 Task: Update the birthday for the contact 'Shazi Zaman' in Outlook.
Action: Mouse moved to (15, 79)
Screenshot: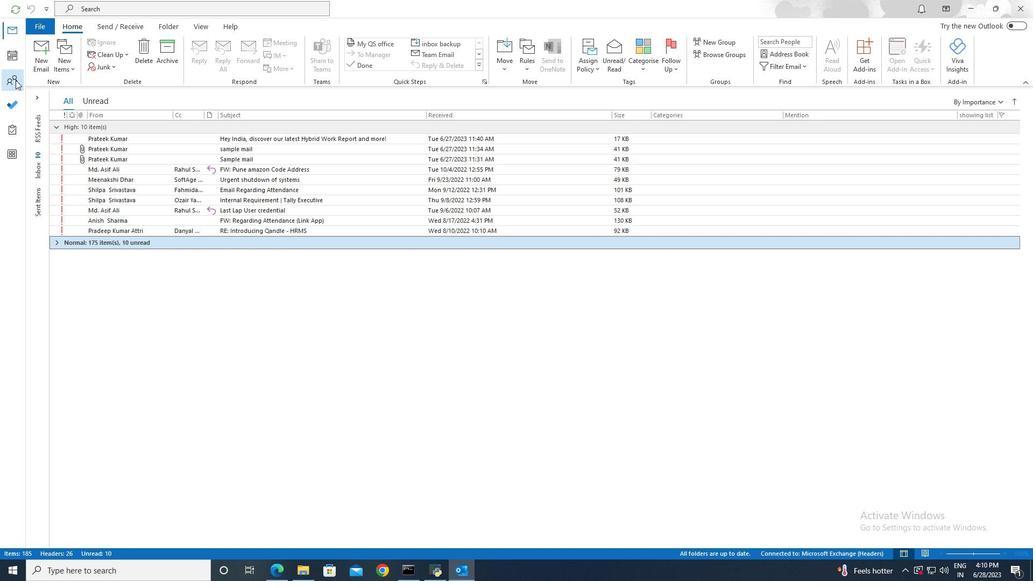 
Action: Mouse pressed left at (15, 79)
Screenshot: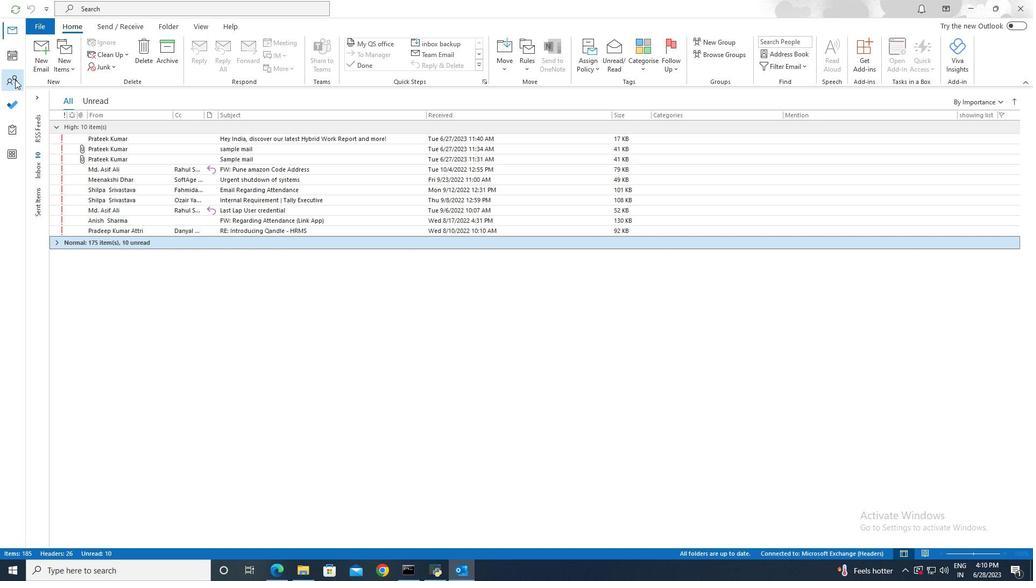 
Action: Mouse moved to (259, 10)
Screenshot: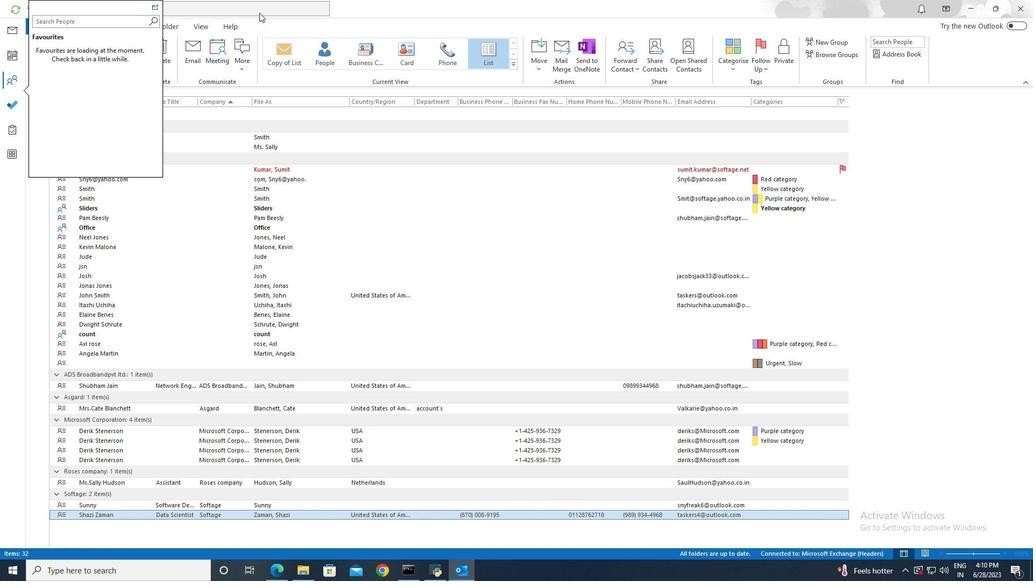 
Action: Mouse pressed left at (259, 10)
Screenshot: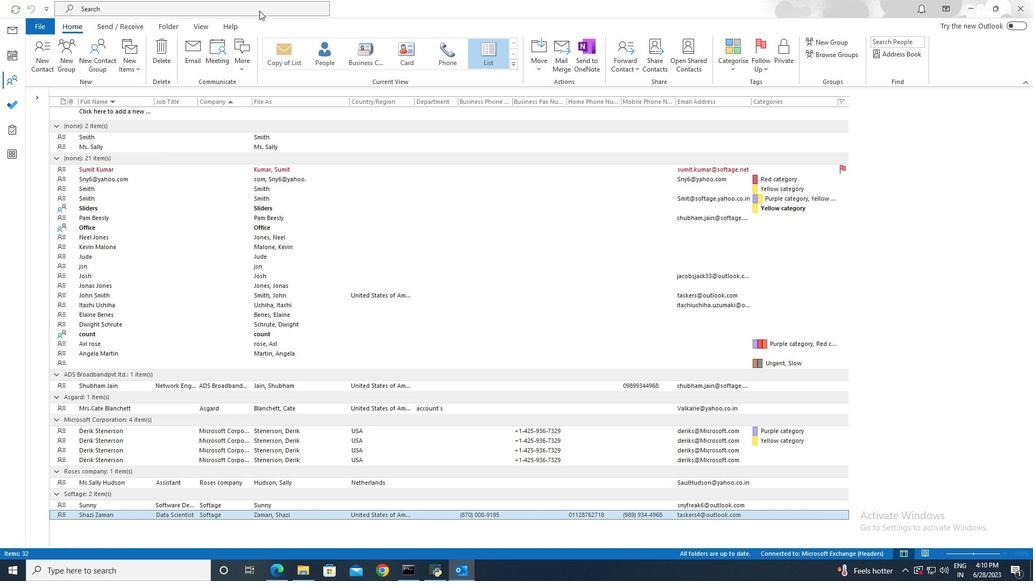 
Action: Mouse moved to (368, 10)
Screenshot: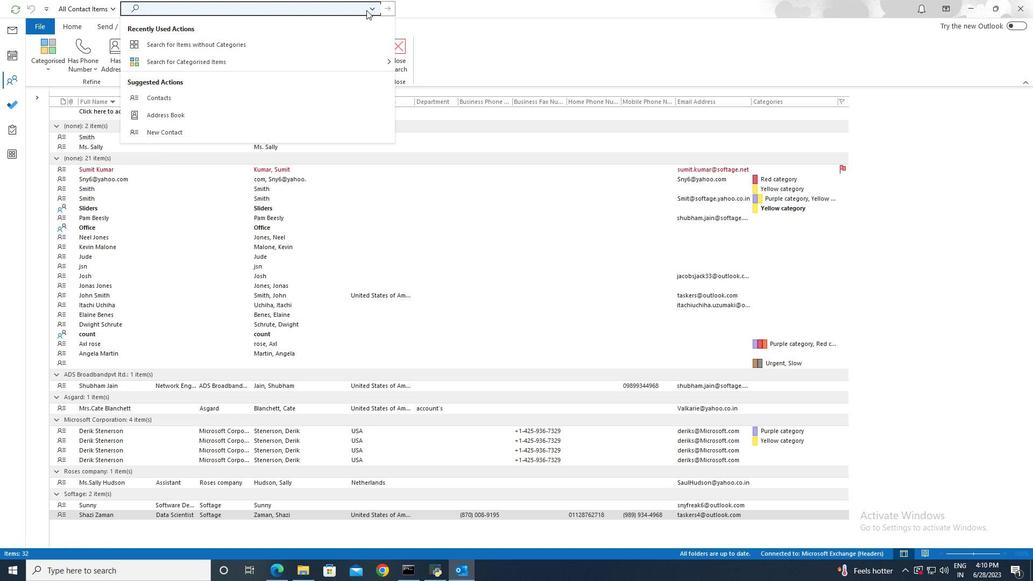 
Action: Mouse pressed left at (368, 10)
Screenshot: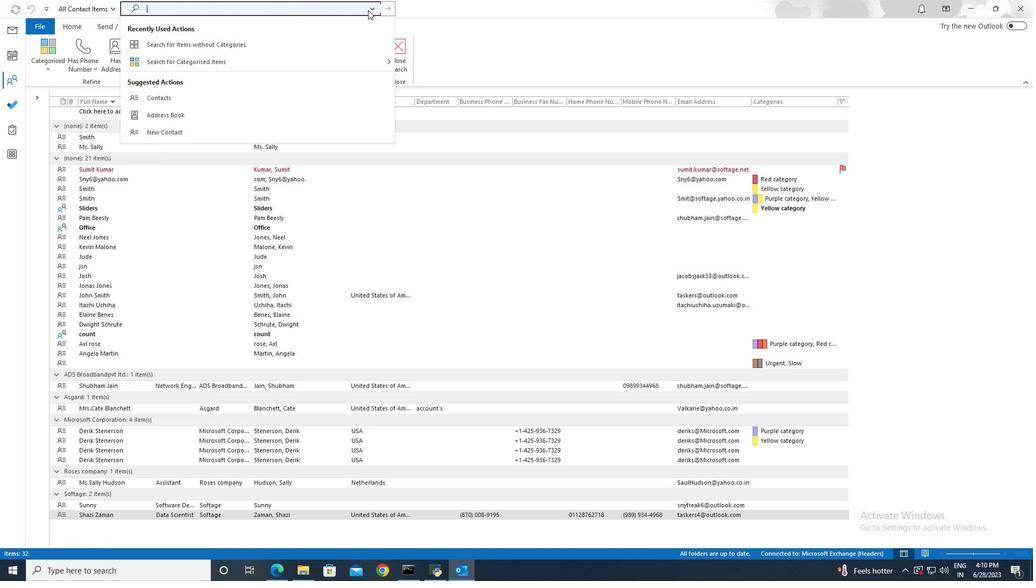 
Action: Mouse moved to (179, 179)
Screenshot: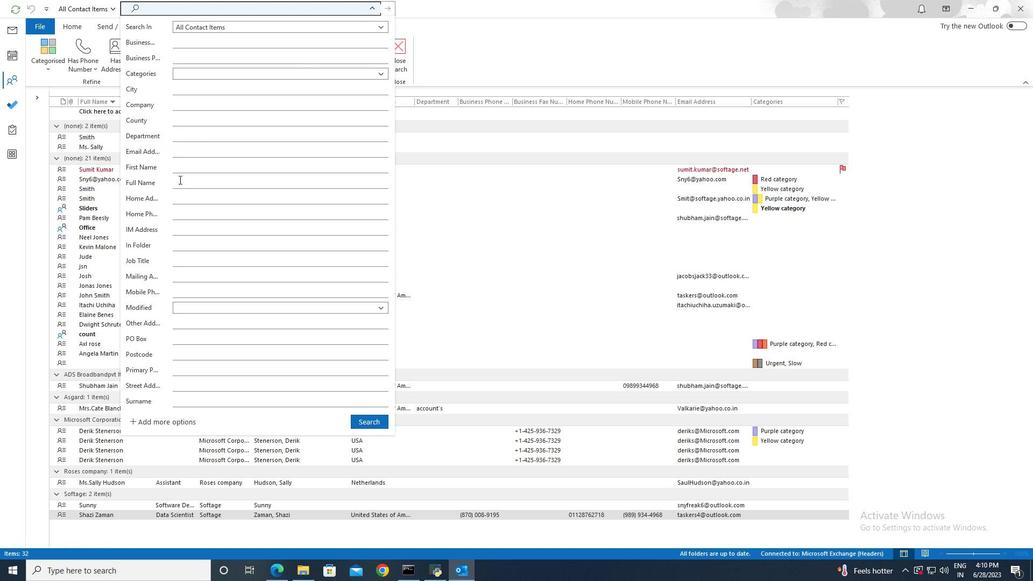 
Action: Mouse pressed left at (179, 179)
Screenshot: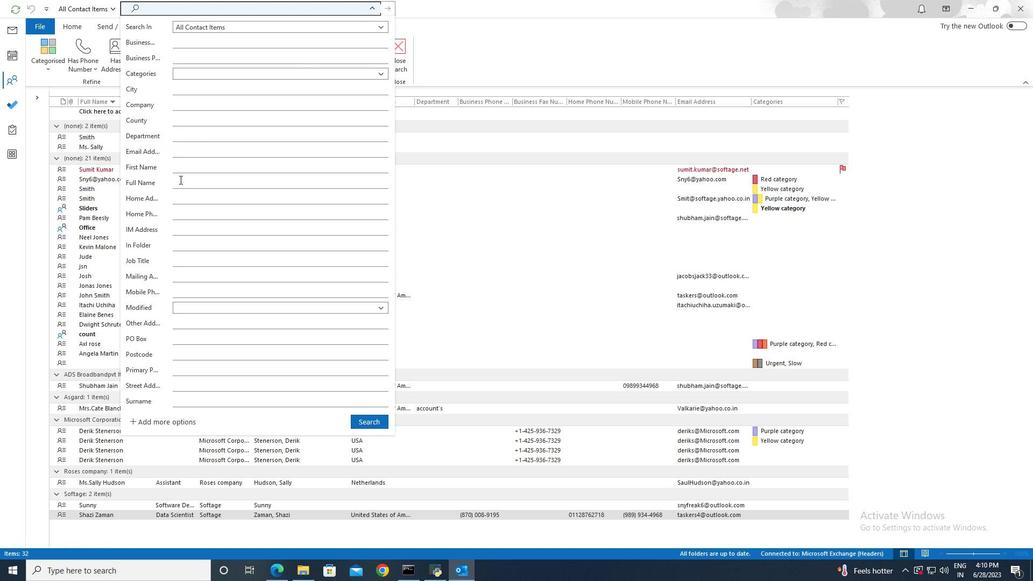 
Action: Key pressed <Key.shift>Shazi<Key.space><Key.shift><Key.shift><Key.shift><Key.shift><Key.shift><Key.shift><Key.shift><Key.shift><Key.shift><Key.shift><Key.shift><Key.shift><Key.shift>Zaman
Screenshot: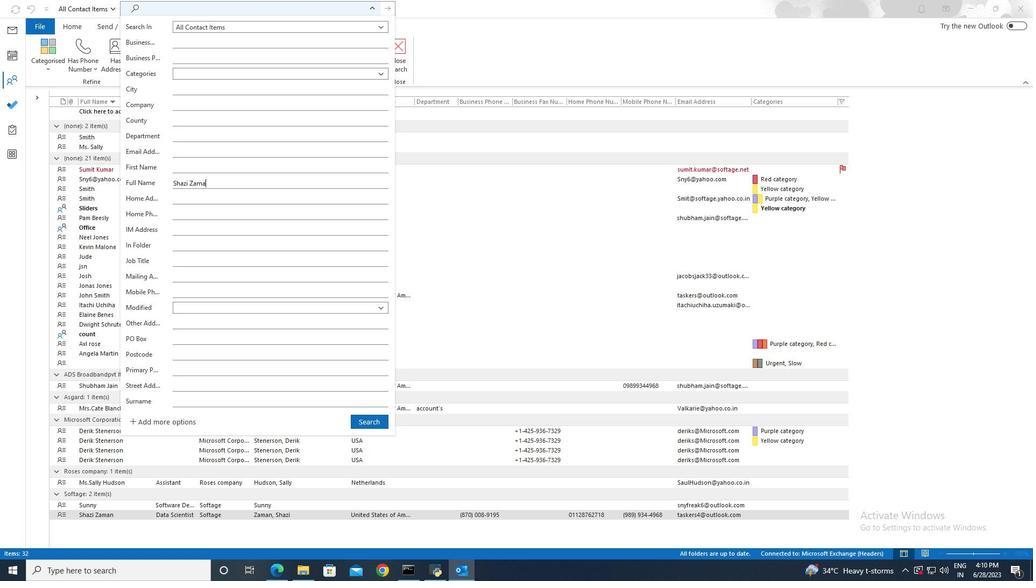 
Action: Mouse moved to (375, 420)
Screenshot: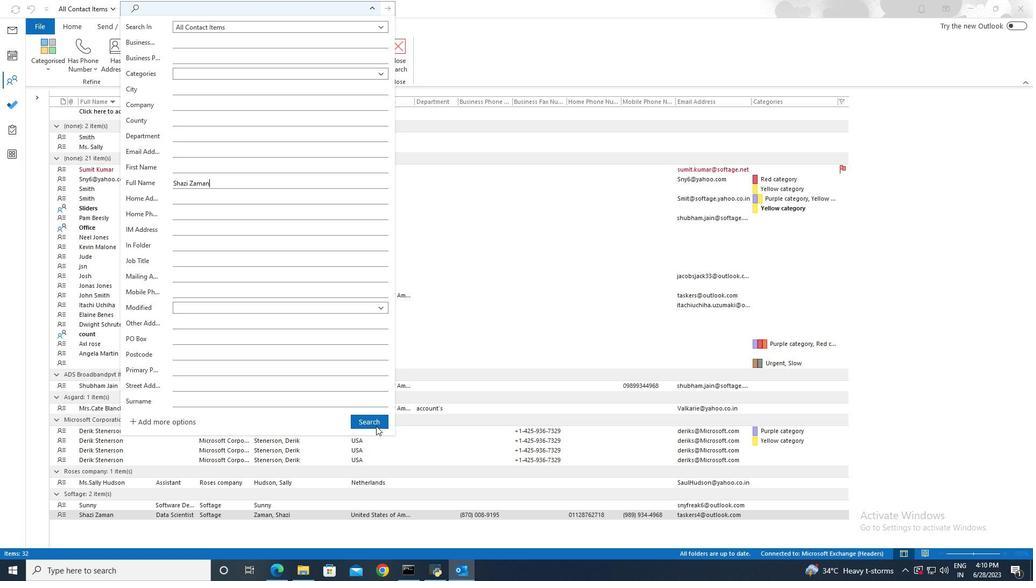 
Action: Mouse pressed left at (375, 420)
Screenshot: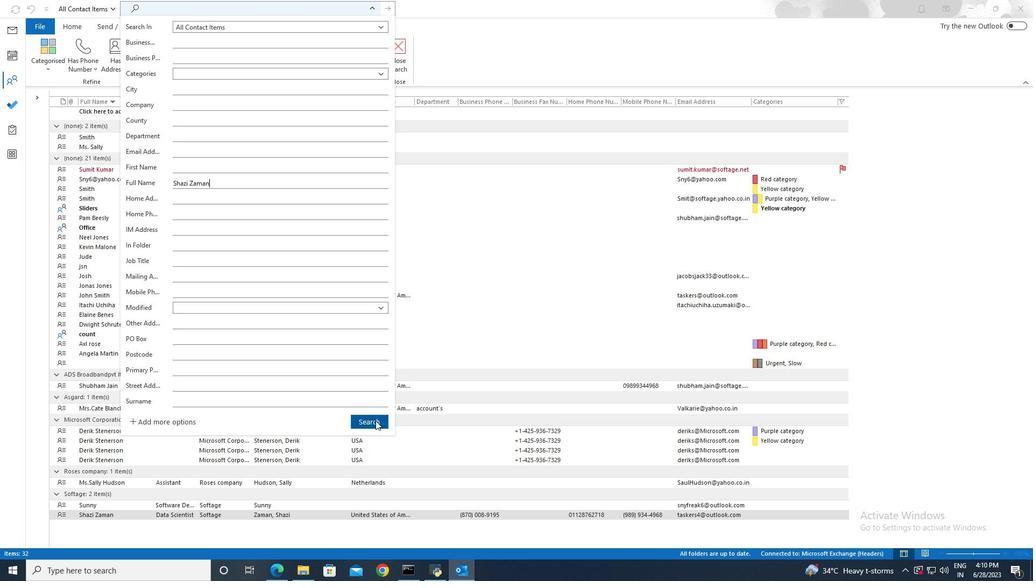 
Action: Mouse moved to (162, 121)
Screenshot: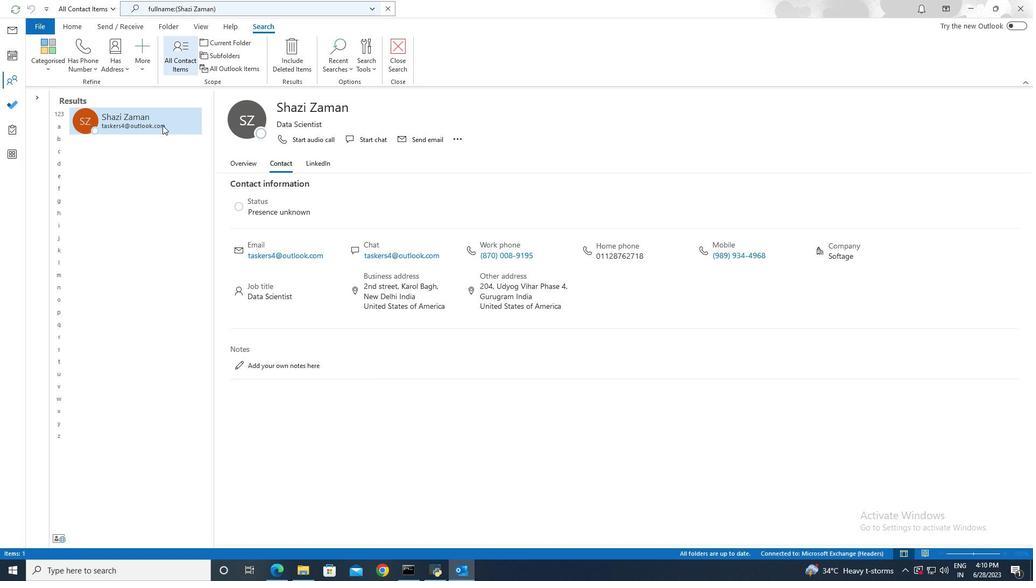 
Action: Mouse pressed left at (162, 121)
Screenshot: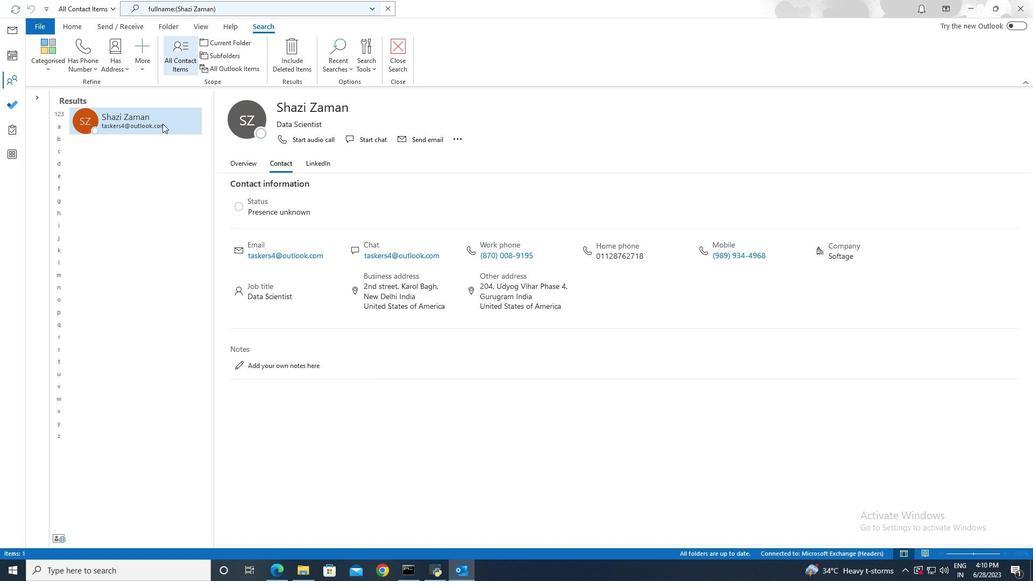 
Action: Mouse pressed left at (162, 121)
Screenshot: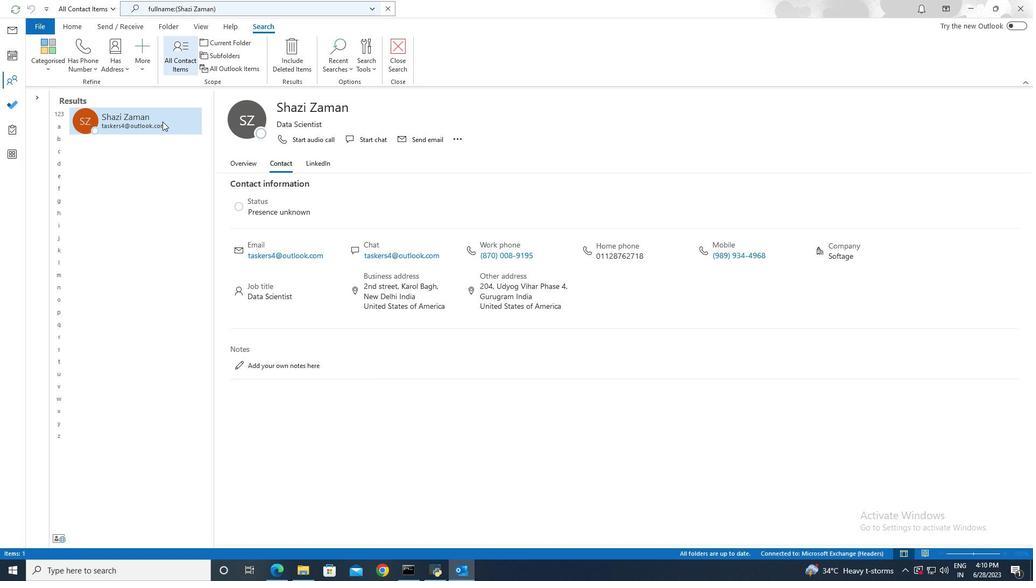 
Action: Mouse moved to (230, 99)
Screenshot: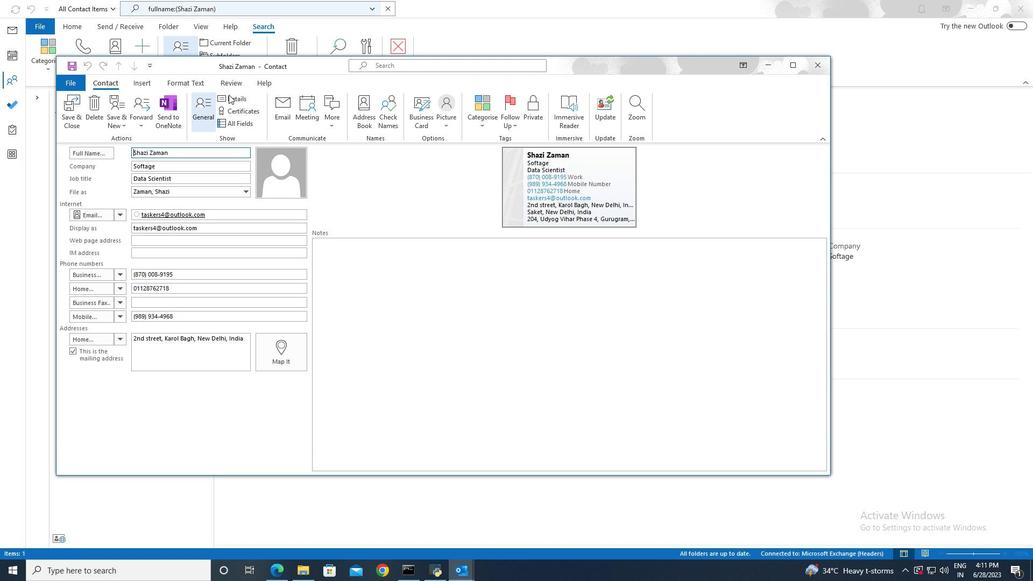 
Action: Mouse pressed left at (230, 99)
Screenshot: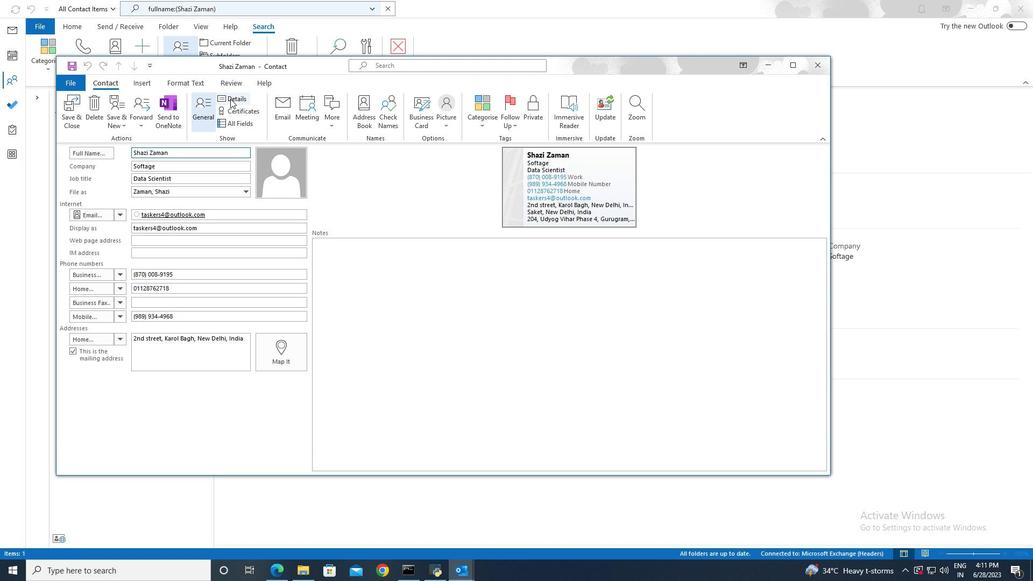 
Action: Mouse moved to (303, 203)
Screenshot: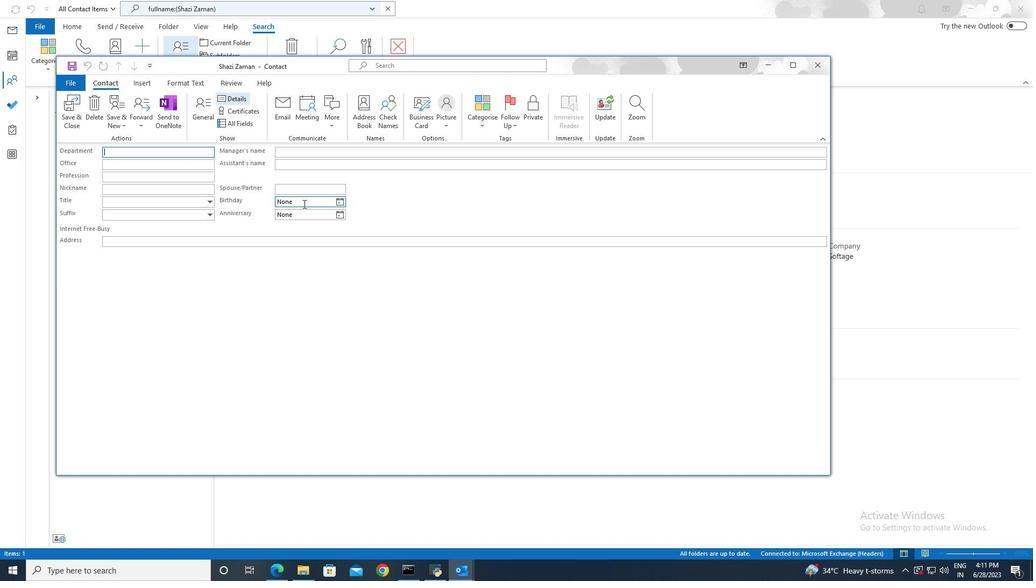 
Action: Mouse pressed left at (303, 203)
Screenshot: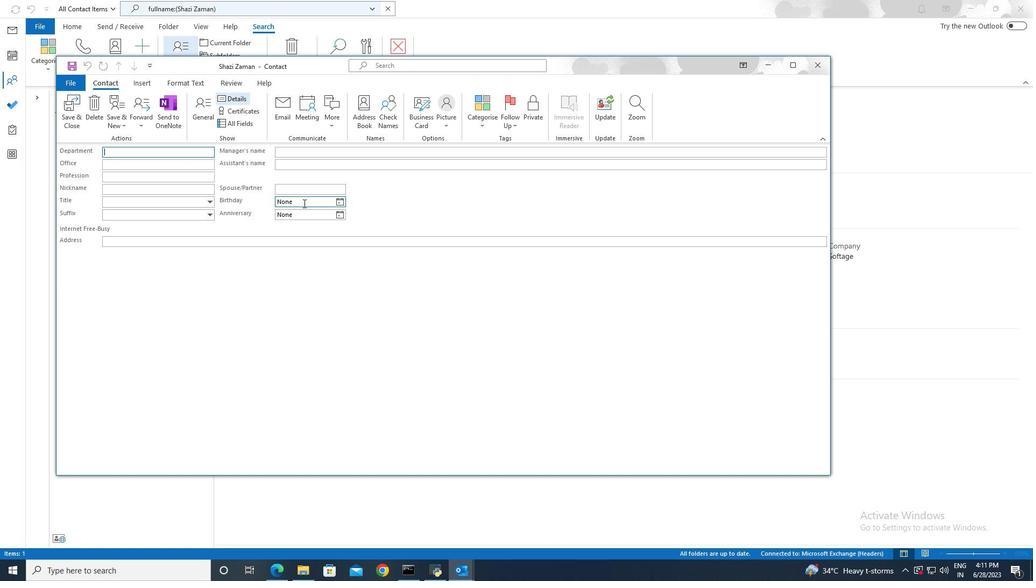 
Action: Mouse moved to (263, 203)
Screenshot: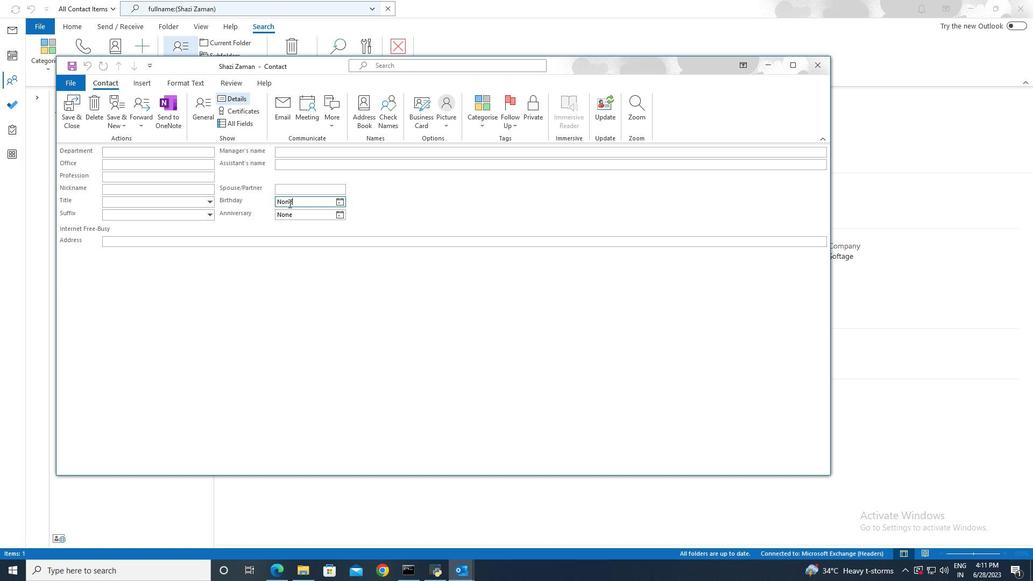 
Action: Key pressed 28<Key.shift>/12/1997
Screenshot: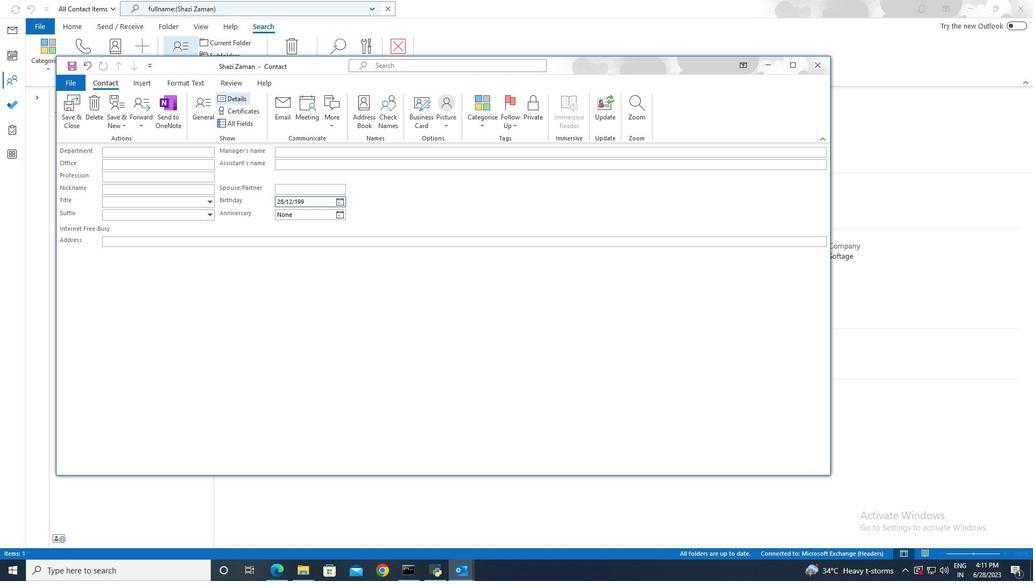 
Action: Mouse moved to (311, 266)
Screenshot: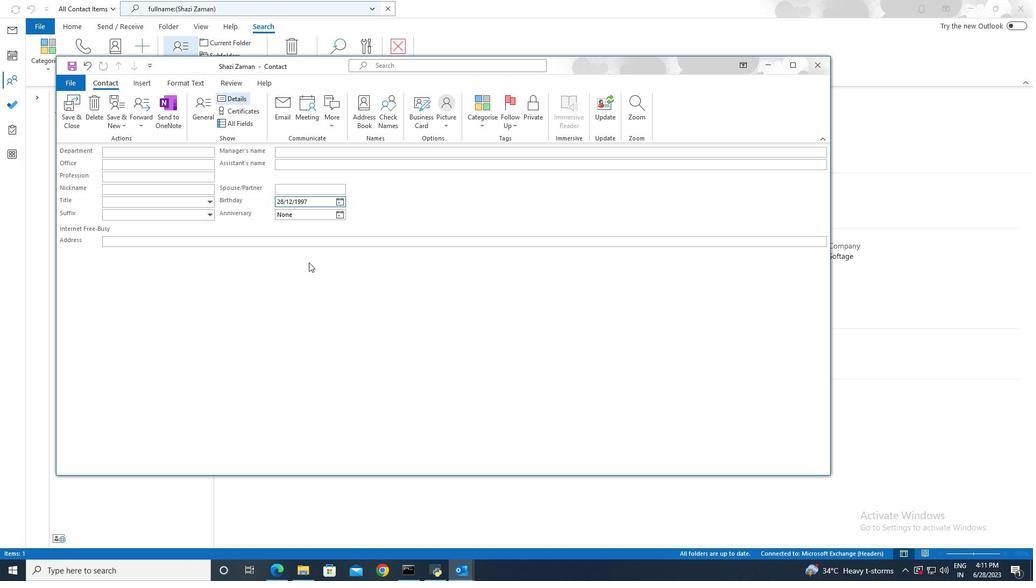 
Action: Mouse pressed left at (311, 266)
Screenshot: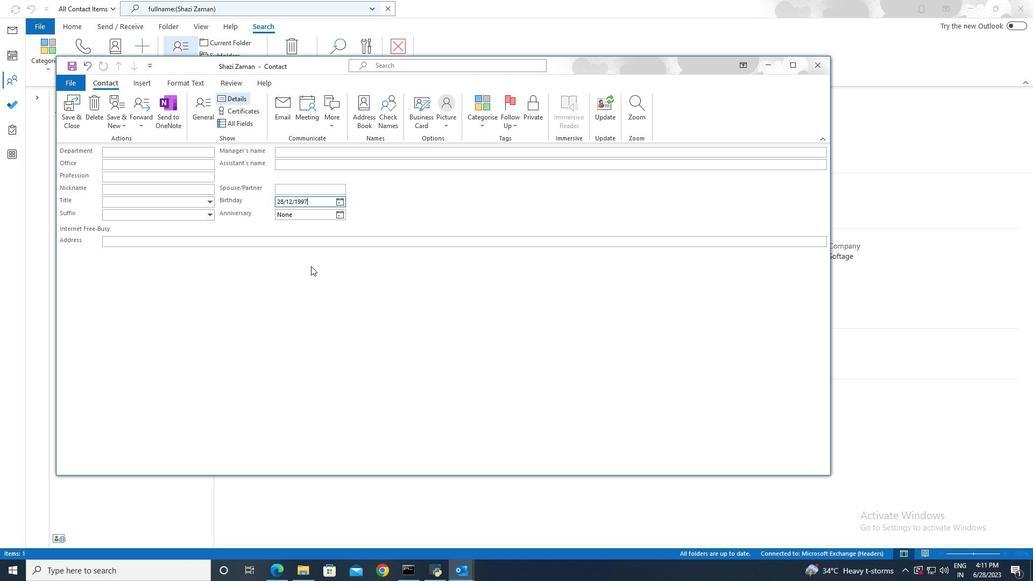 
Action: Mouse moved to (75, 113)
Screenshot: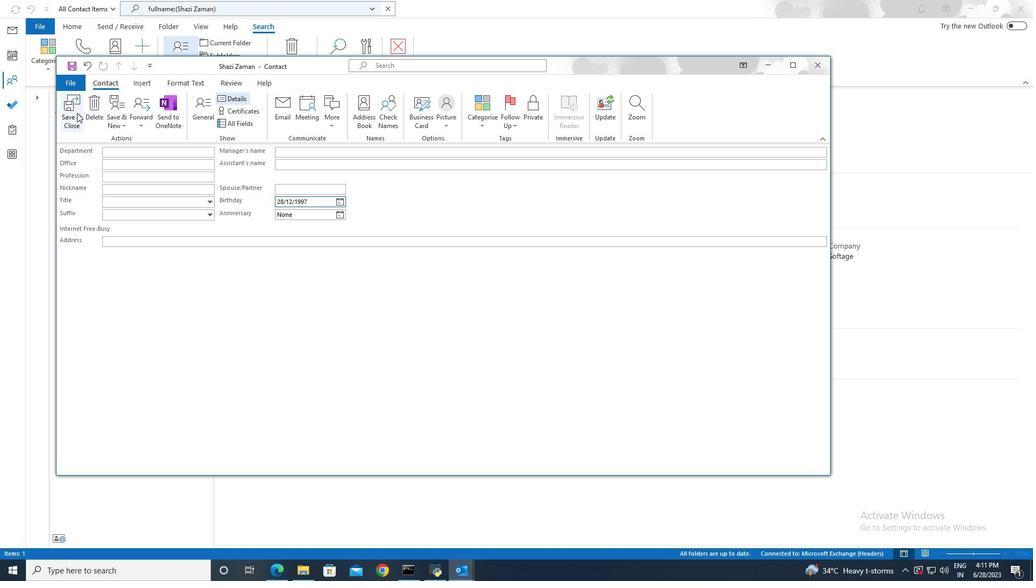 
Action: Mouse pressed left at (75, 113)
Screenshot: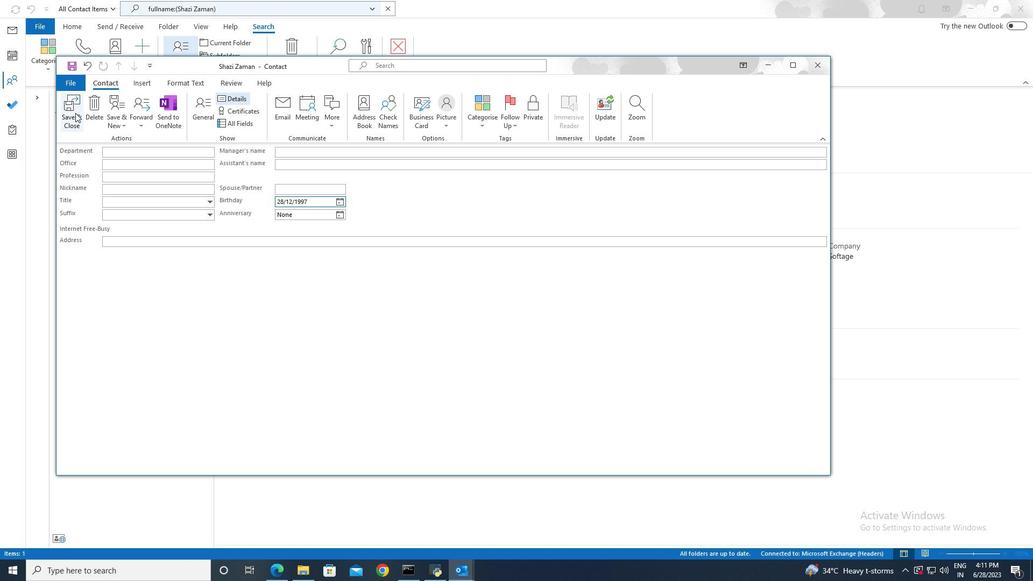 
